 Task: Change the option "Damaged or incomplete AVI file" to "Ask for action".
Action: Mouse moved to (124, 17)
Screenshot: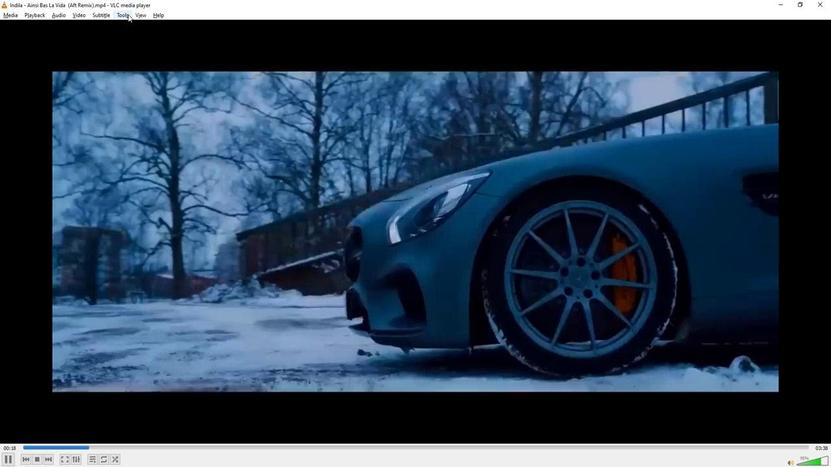 
Action: Mouse pressed left at (124, 17)
Screenshot: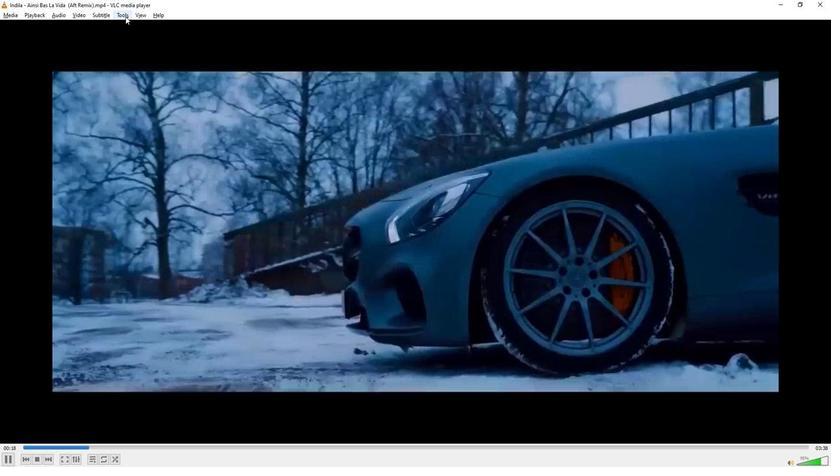 
Action: Mouse moved to (146, 118)
Screenshot: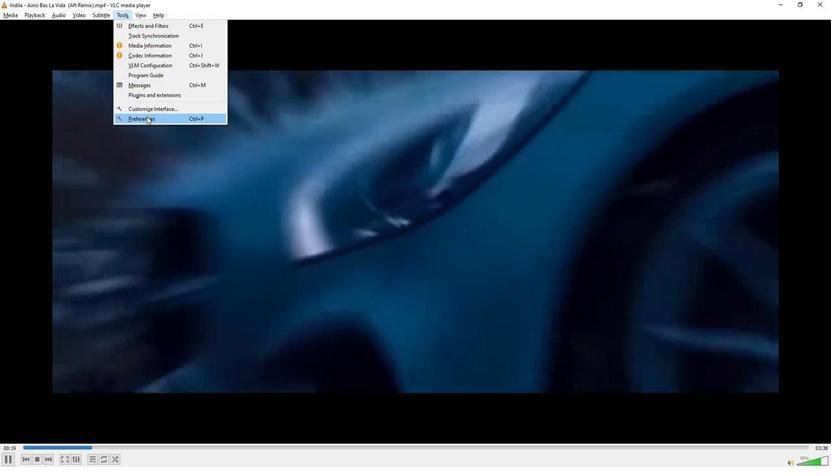 
Action: Mouse pressed left at (146, 118)
Screenshot: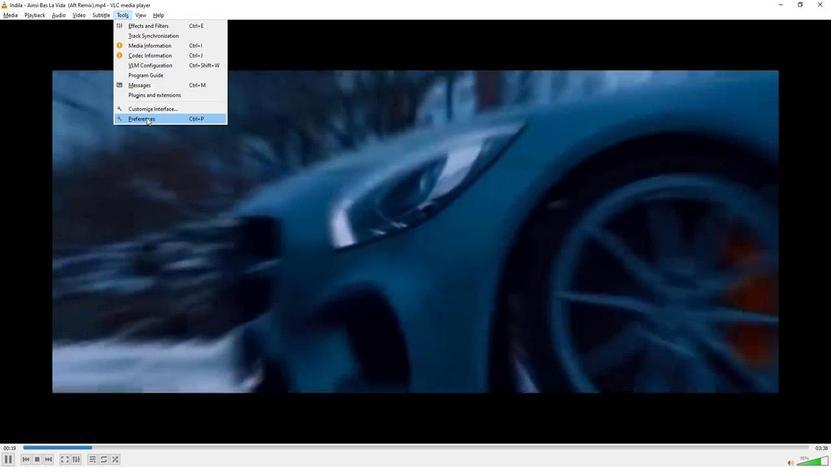 
Action: Key pressed <Key.media_volume_down><Key.media_volume_down>
Screenshot: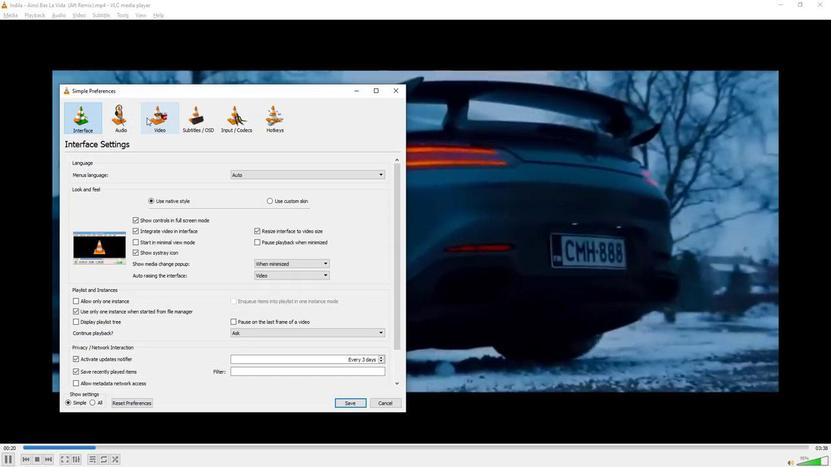 
Action: Mouse moved to (237, 124)
Screenshot: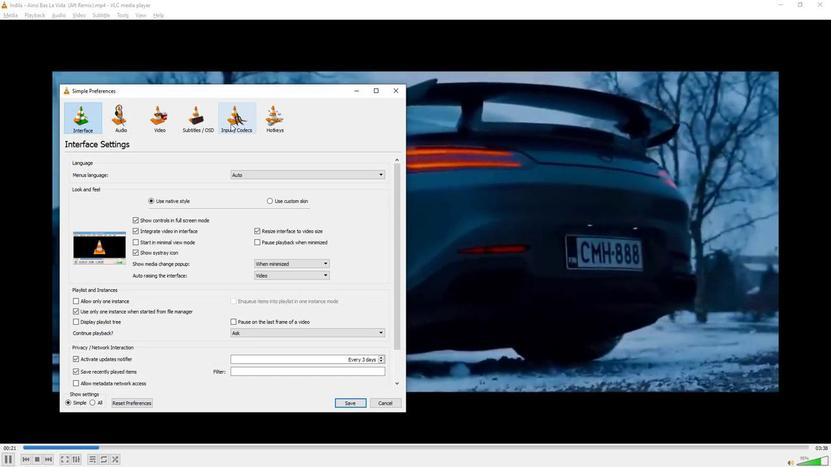 
Action: Mouse pressed left at (237, 124)
Screenshot: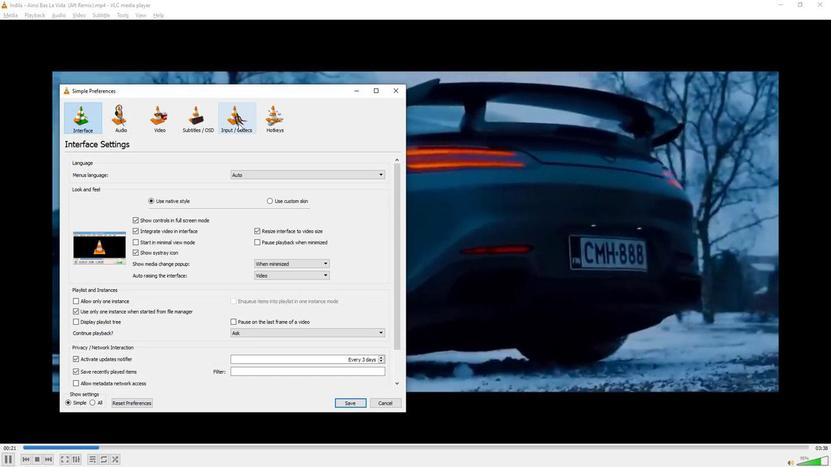 
Action: Mouse moved to (210, 317)
Screenshot: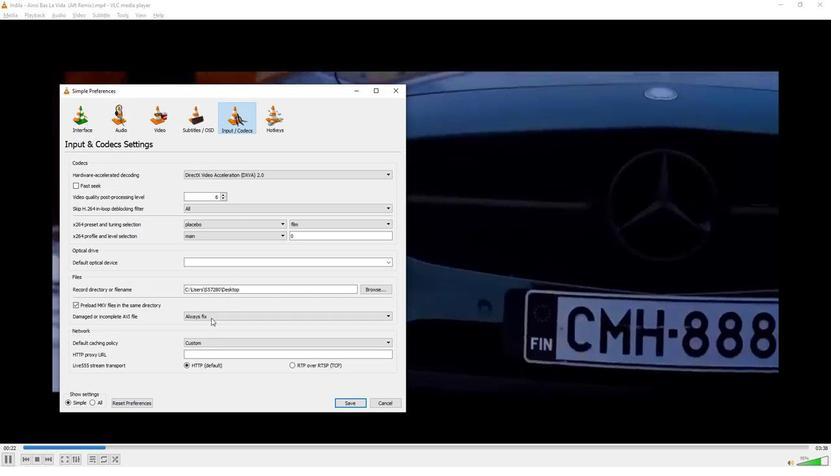 
Action: Mouse pressed left at (210, 317)
Screenshot: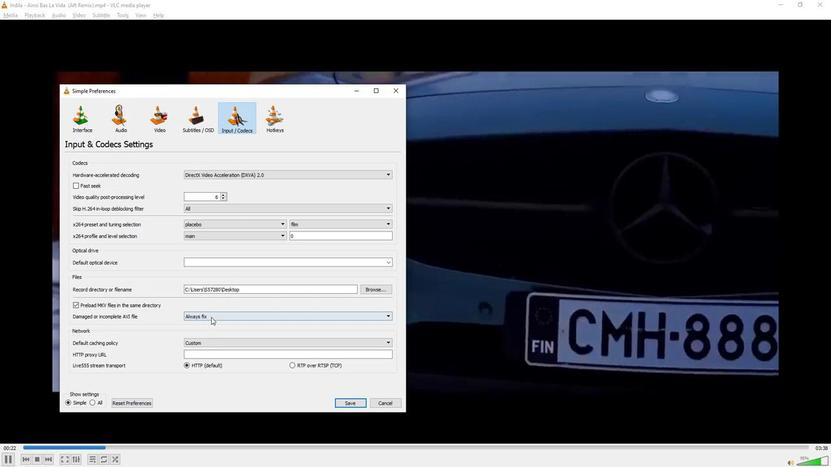
Action: Mouse moved to (203, 324)
Screenshot: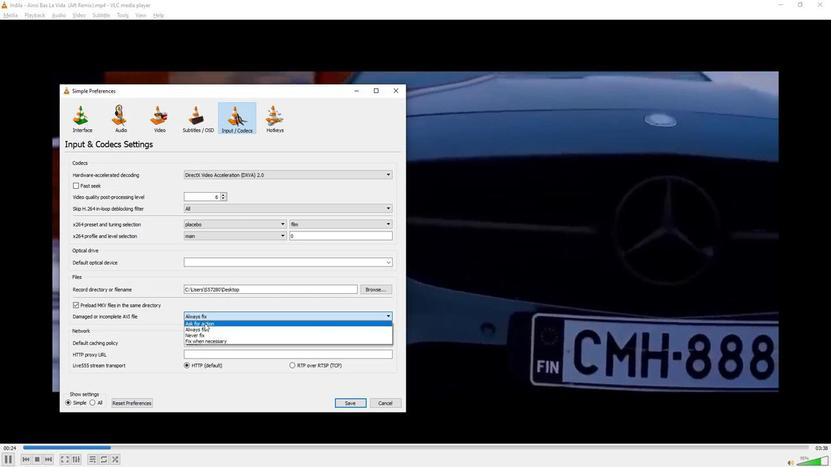 
Action: Mouse pressed left at (203, 324)
Screenshot: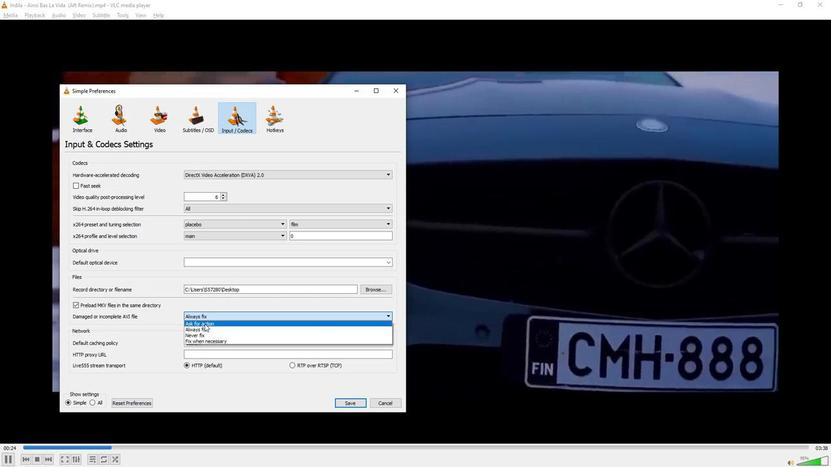 
Action: Mouse moved to (257, 424)
Screenshot: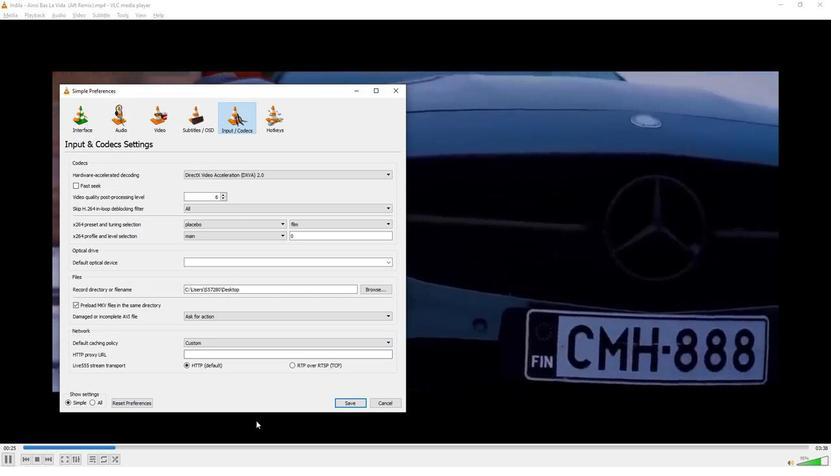
